 Task: For heading Calibri with Bold.  font size for heading24,  'Change the font style of data to'Bell MT.  and font size to 16,  Change the alignment of both headline & data to Align middle & Align Center.  In the sheet  Expense Manager
Action: Mouse moved to (40, 90)
Screenshot: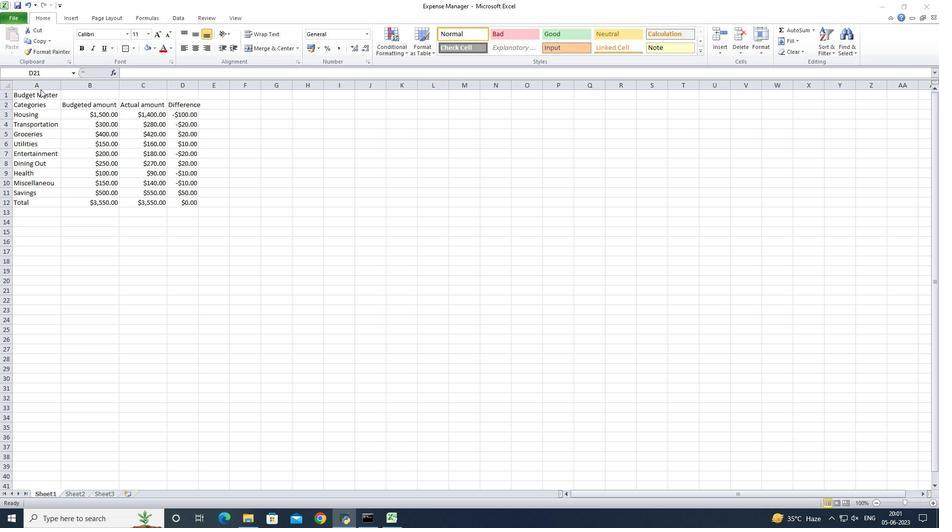 
Action: Mouse pressed left at (40, 90)
Screenshot: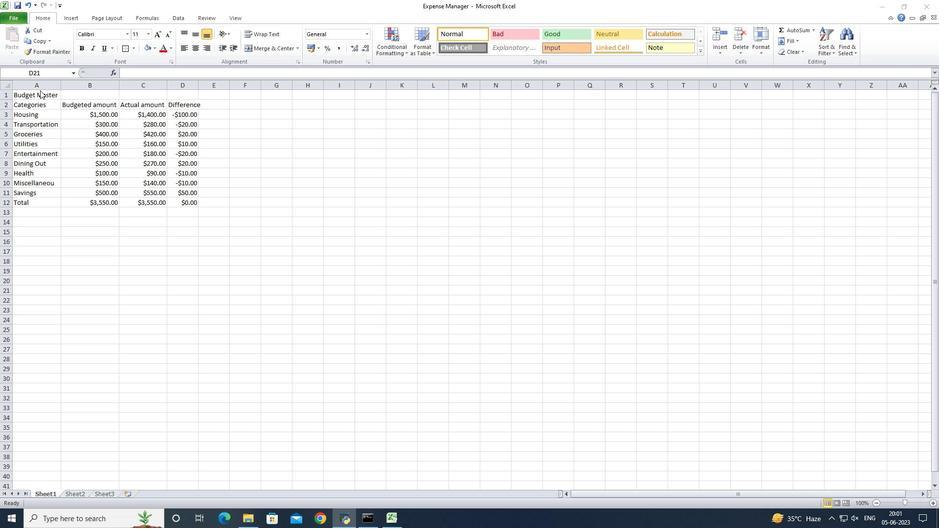 
Action: Mouse moved to (40, 94)
Screenshot: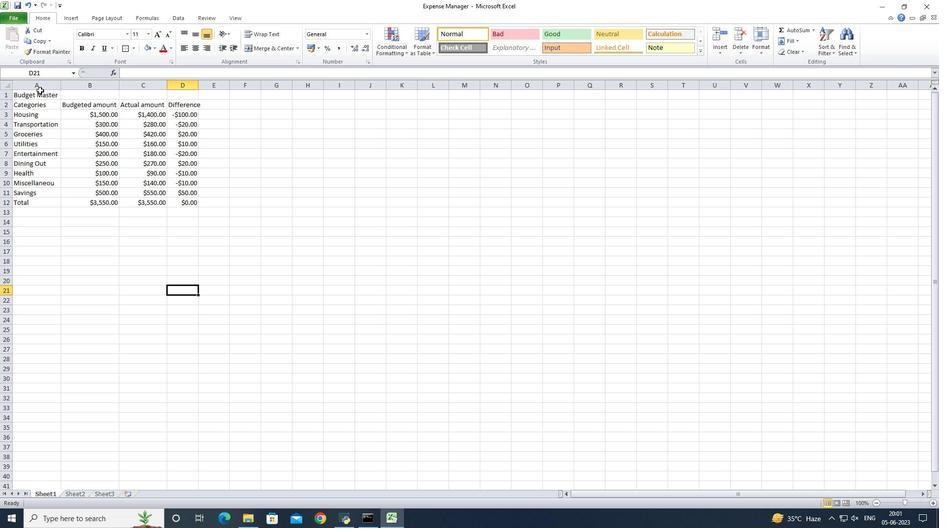 
Action: Mouse pressed left at (40, 94)
Screenshot: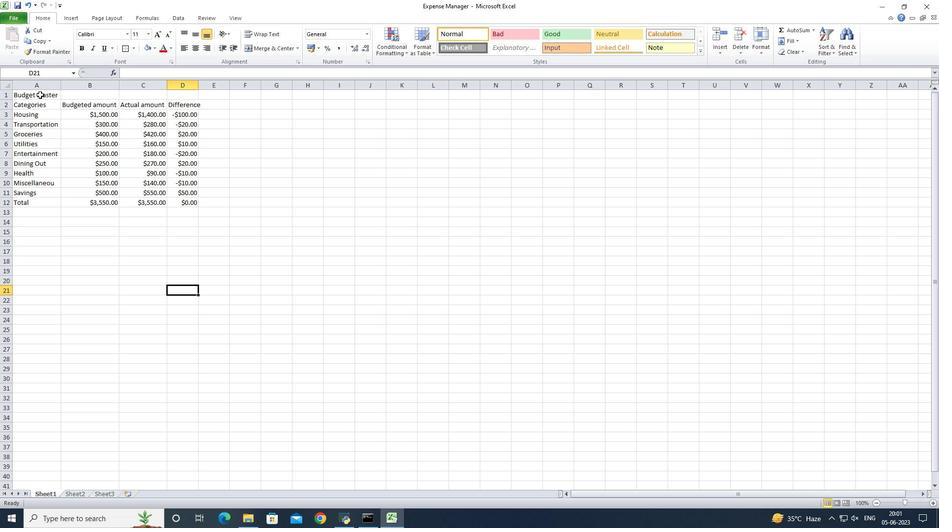 
Action: Mouse moved to (126, 35)
Screenshot: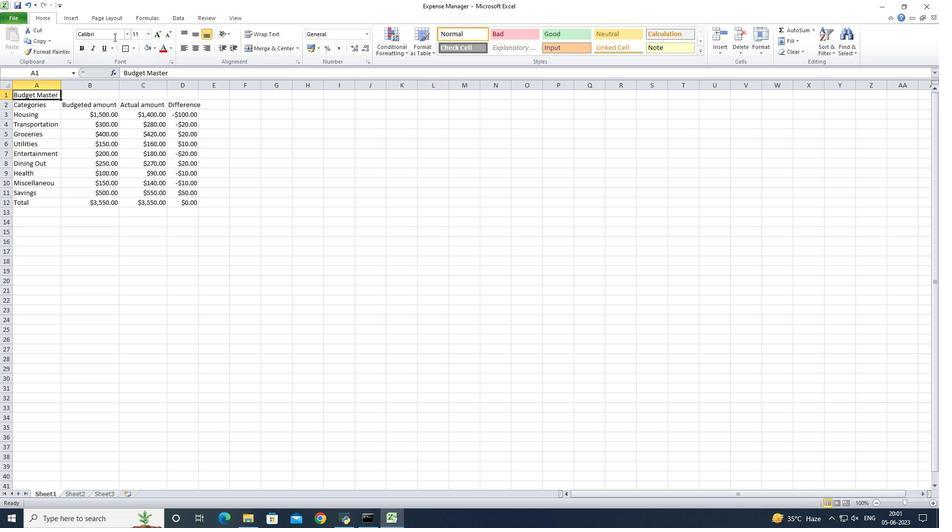 
Action: Mouse pressed left at (126, 35)
Screenshot: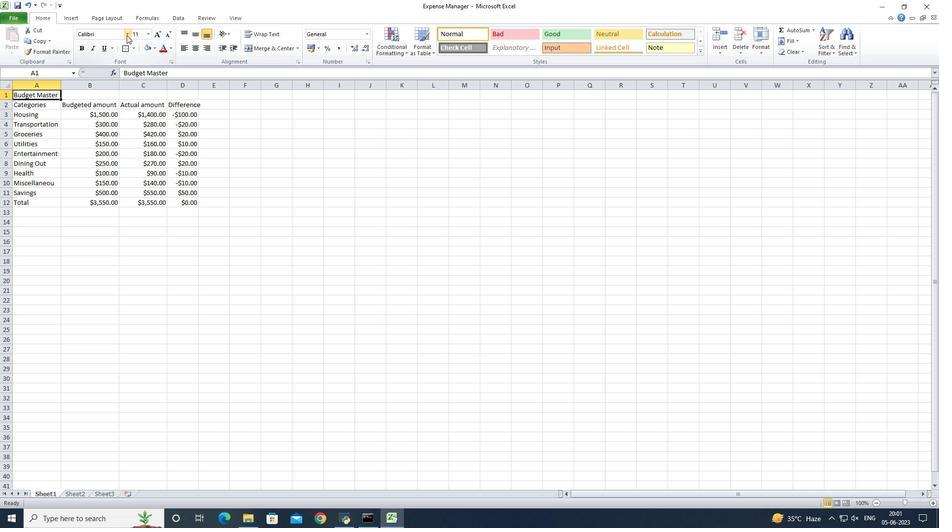 
Action: Mouse moved to (111, 67)
Screenshot: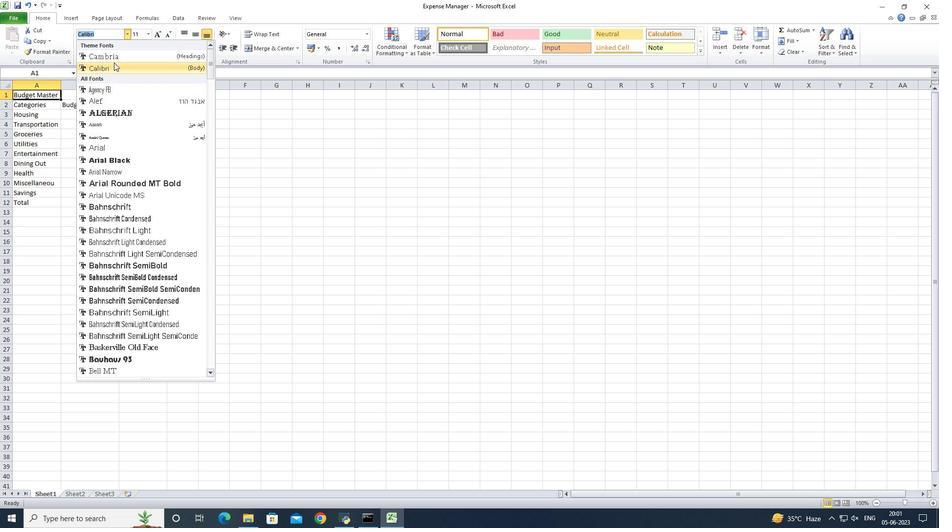 
Action: Mouse pressed left at (111, 67)
Screenshot: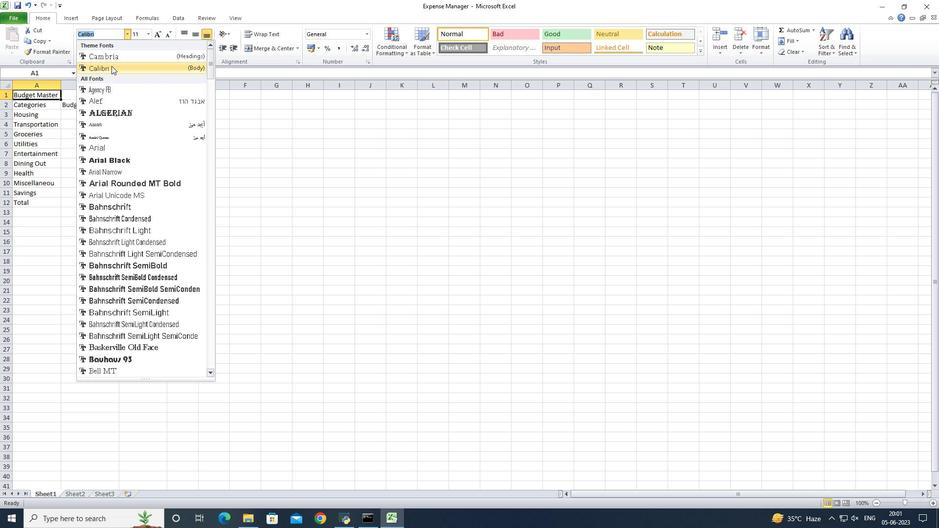 
Action: Mouse moved to (78, 50)
Screenshot: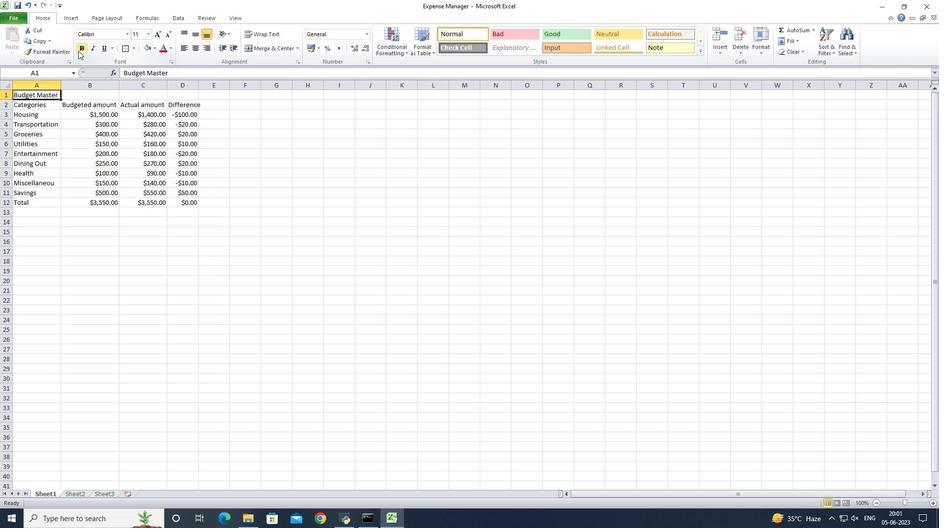 
Action: Mouse pressed left at (78, 50)
Screenshot: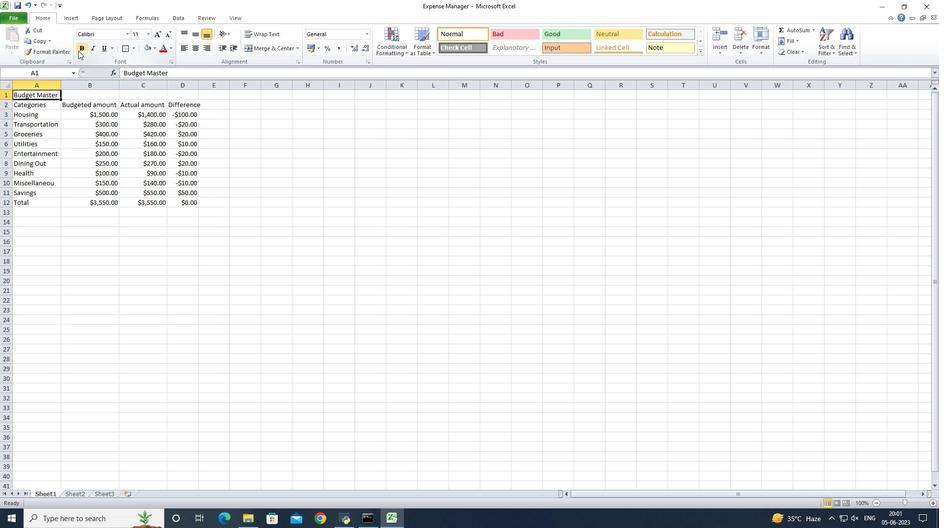 
Action: Mouse moved to (149, 34)
Screenshot: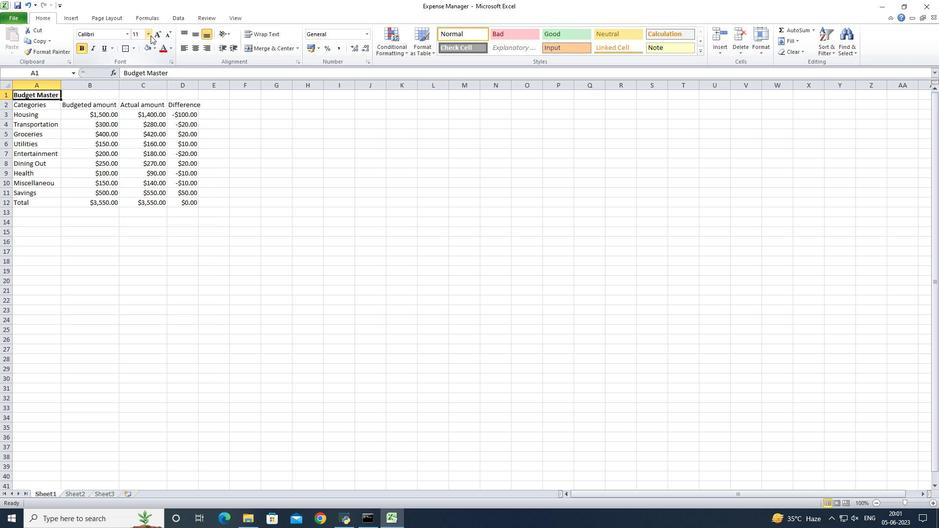
Action: Mouse pressed left at (149, 34)
Screenshot: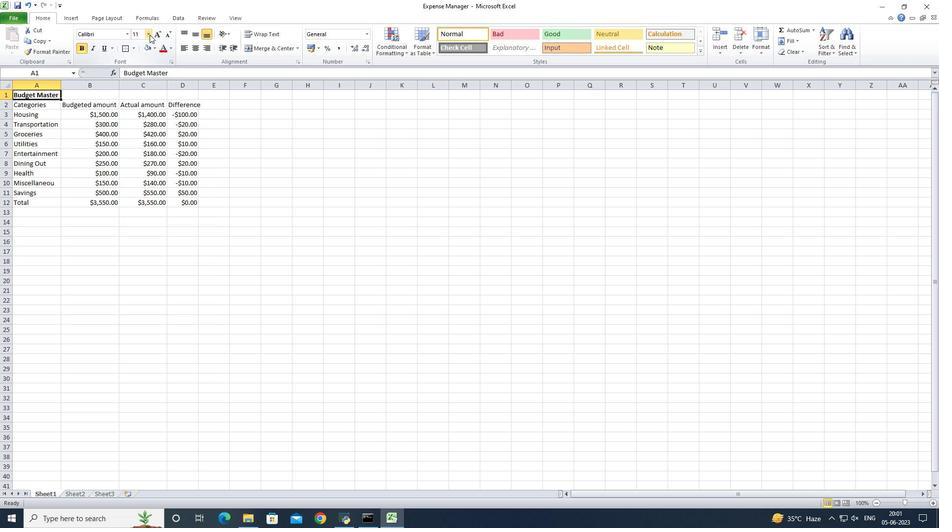 
Action: Mouse moved to (136, 128)
Screenshot: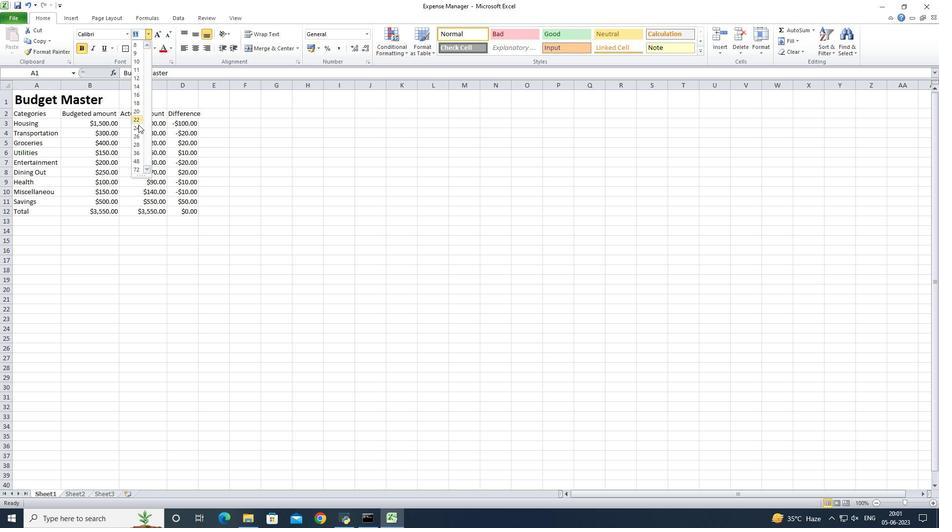 
Action: Mouse pressed left at (136, 128)
Screenshot: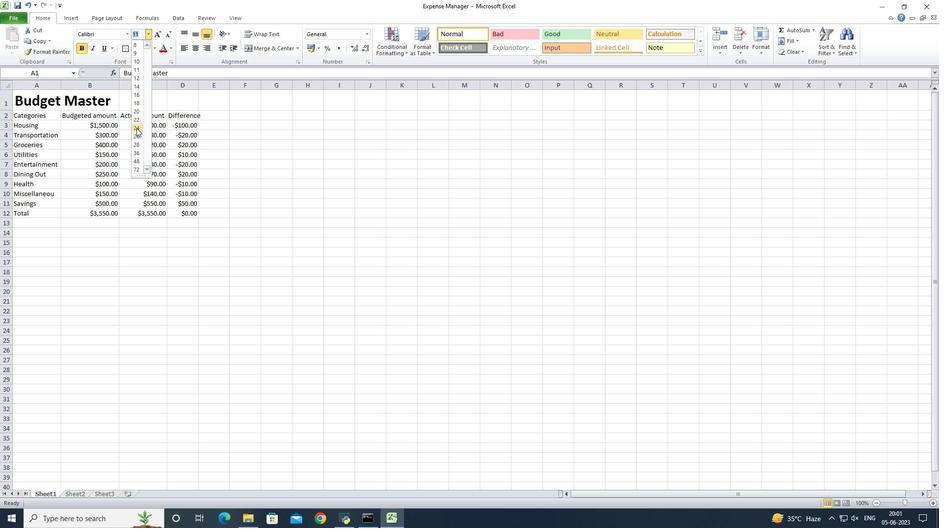
Action: Mouse moved to (44, 117)
Screenshot: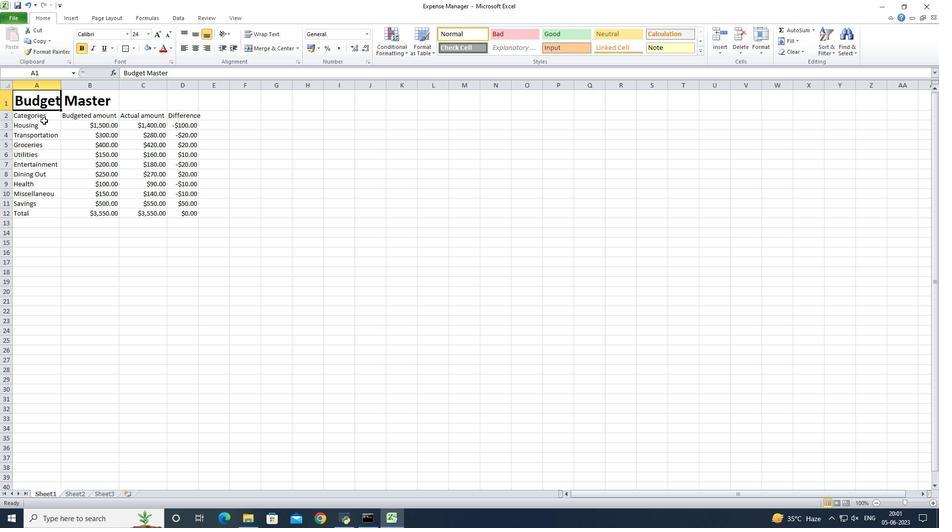 
Action: Mouse pressed left at (44, 117)
Screenshot: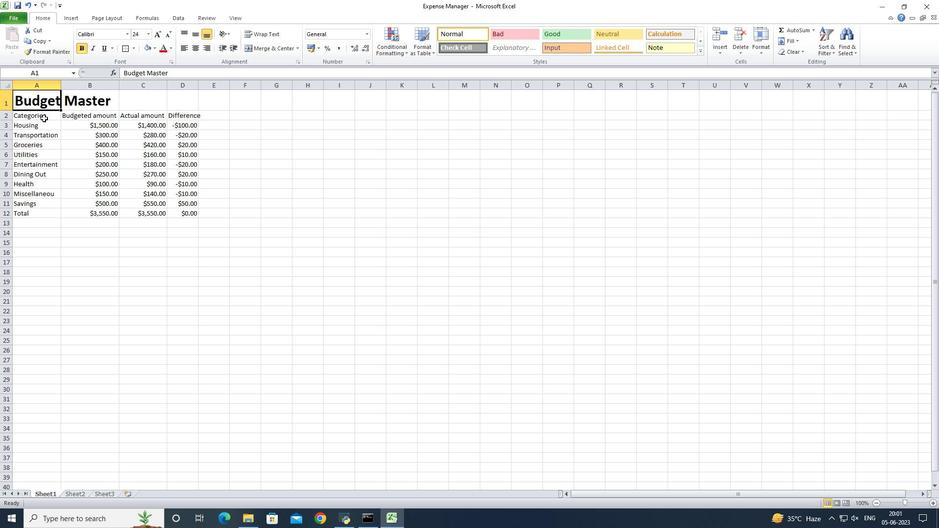 
Action: Mouse moved to (125, 34)
Screenshot: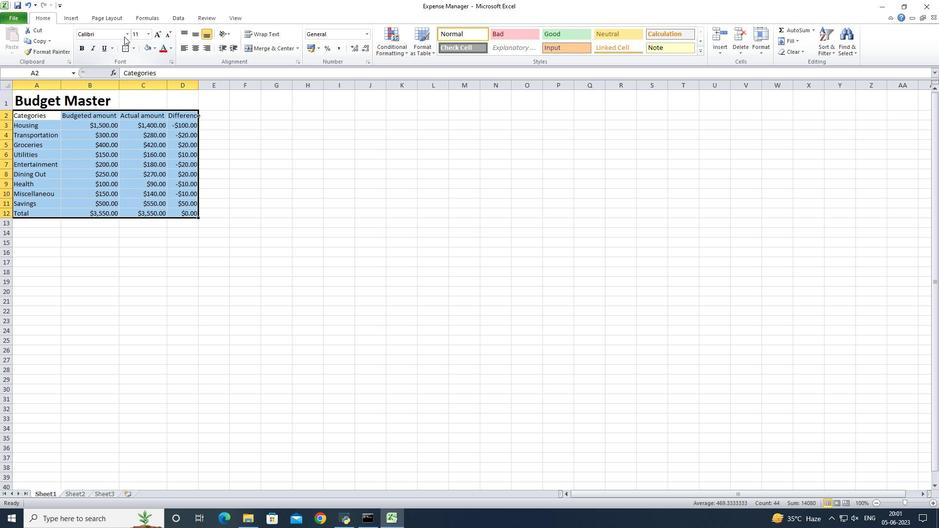 
Action: Mouse pressed left at (125, 34)
Screenshot: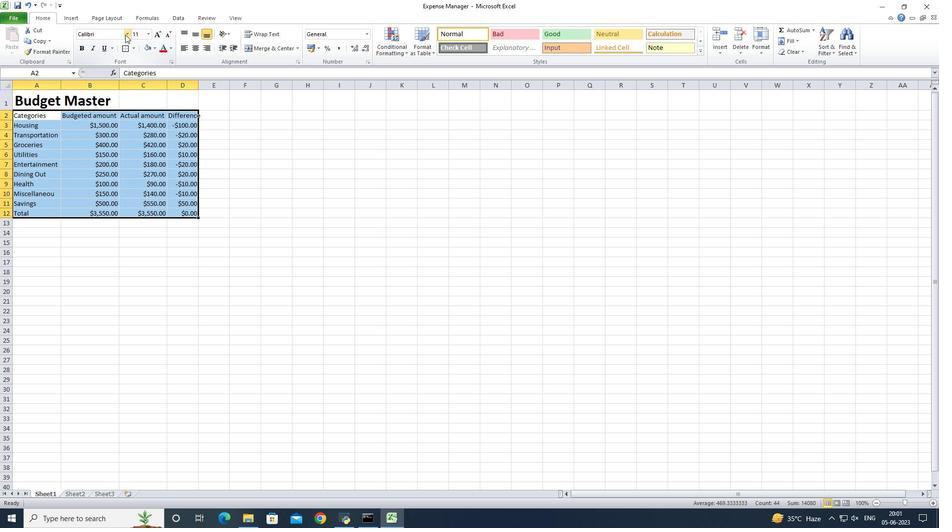 
Action: Mouse moved to (98, 369)
Screenshot: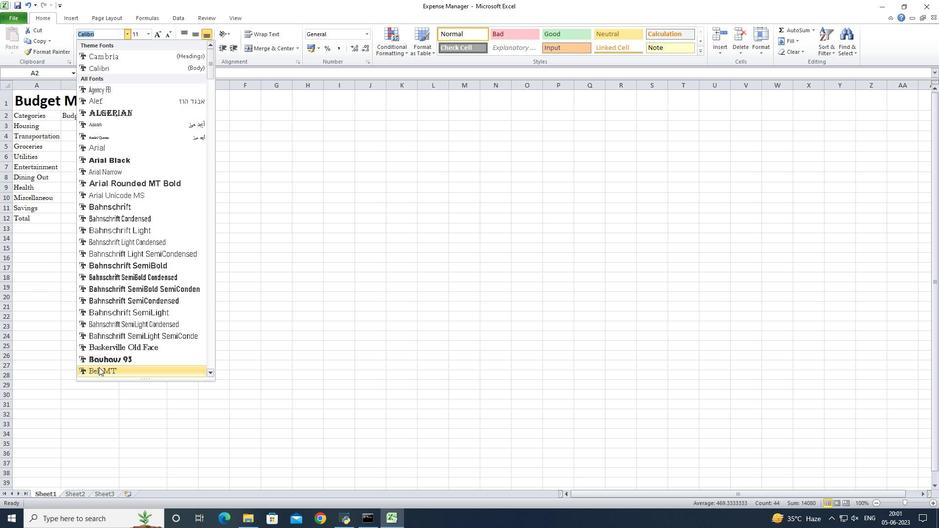 
Action: Mouse pressed left at (98, 369)
Screenshot: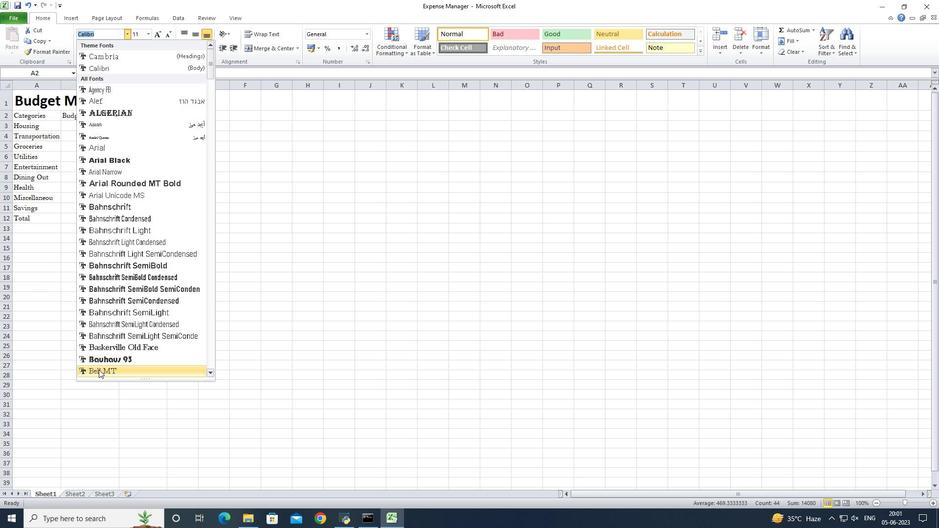
Action: Mouse moved to (151, 33)
Screenshot: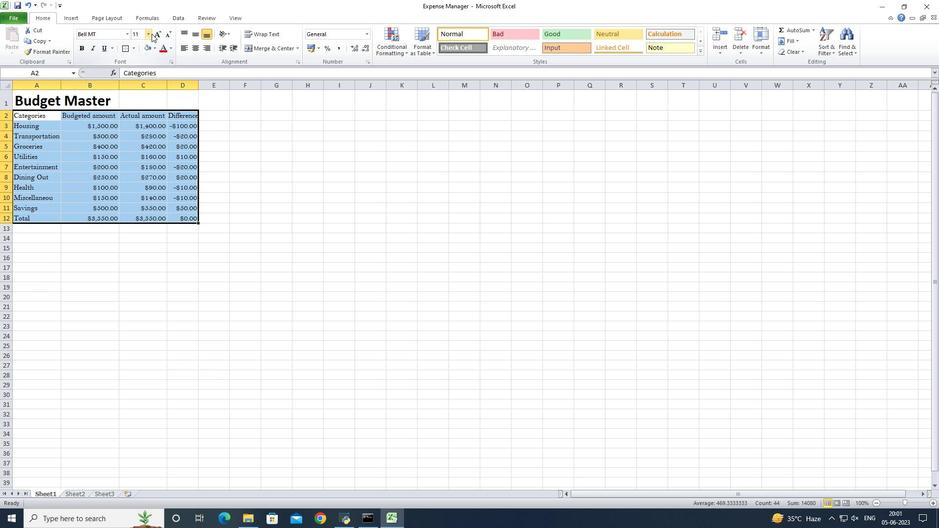 
Action: Mouse pressed left at (151, 33)
Screenshot: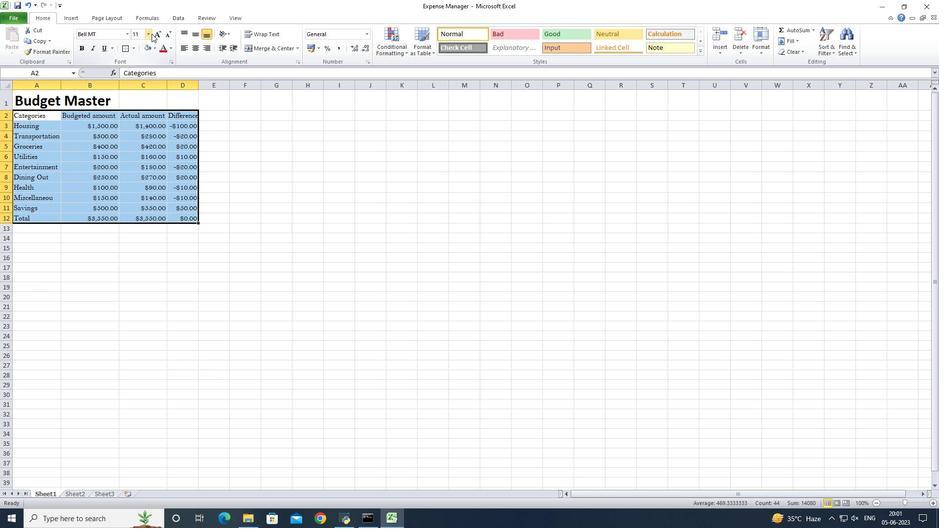 
Action: Mouse moved to (139, 96)
Screenshot: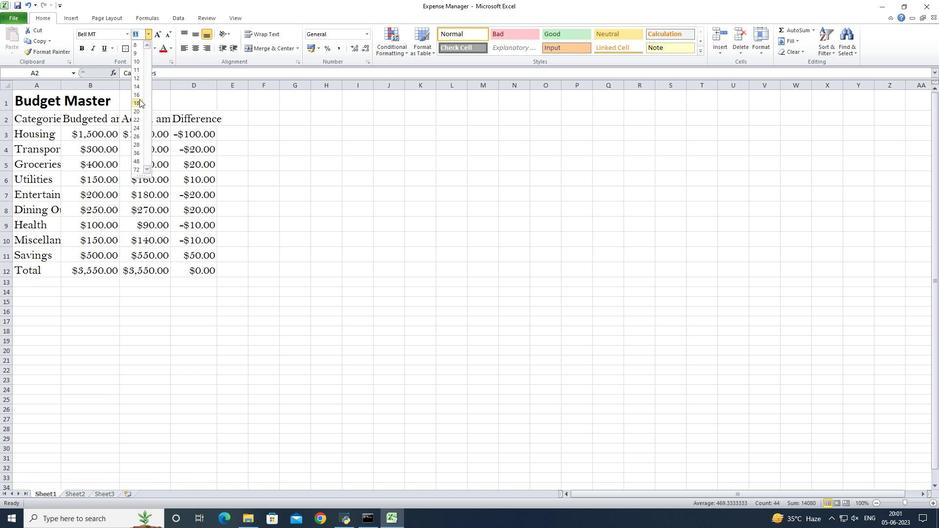 
Action: Mouse pressed left at (139, 96)
Screenshot: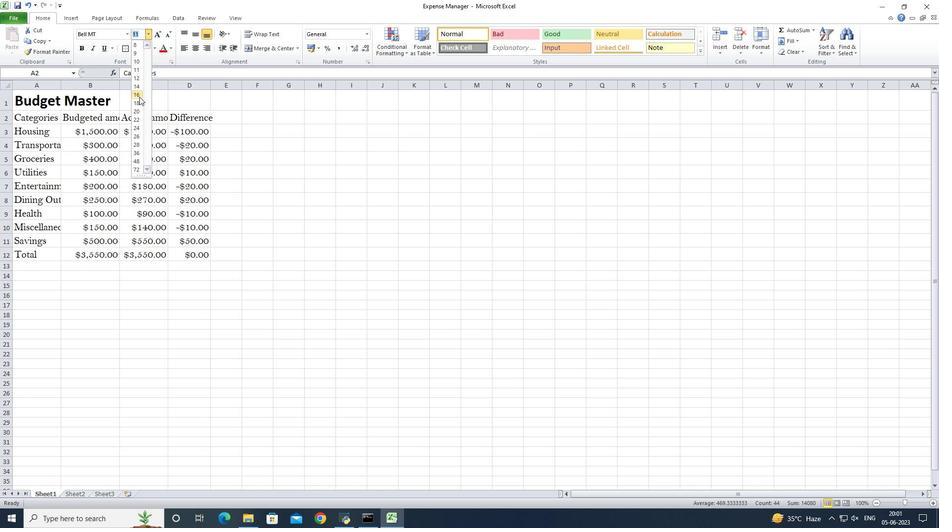 
Action: Mouse moved to (57, 98)
Screenshot: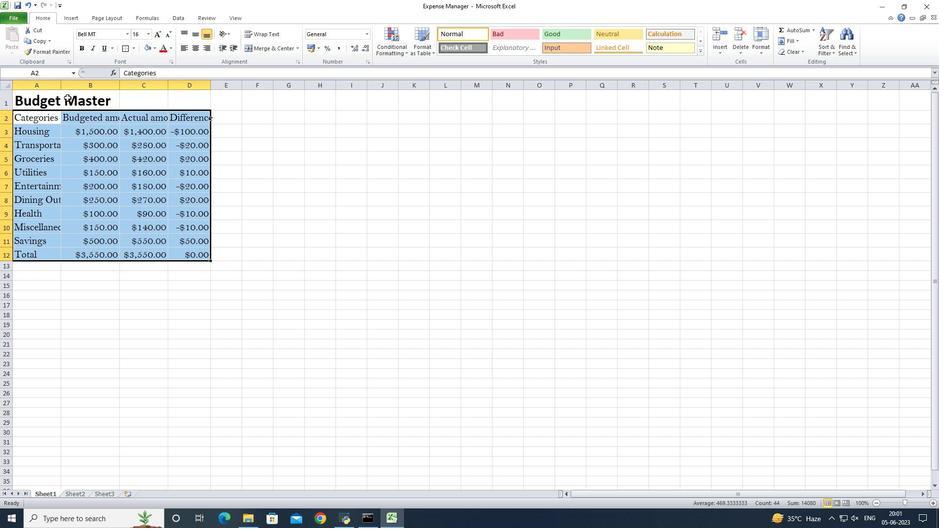 
Action: Mouse pressed left at (57, 98)
Screenshot: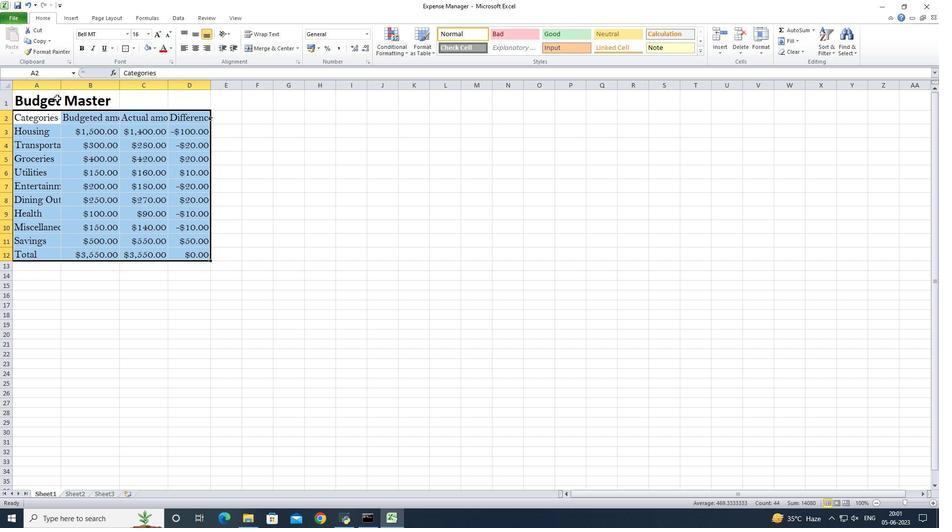 
Action: Mouse moved to (197, 35)
Screenshot: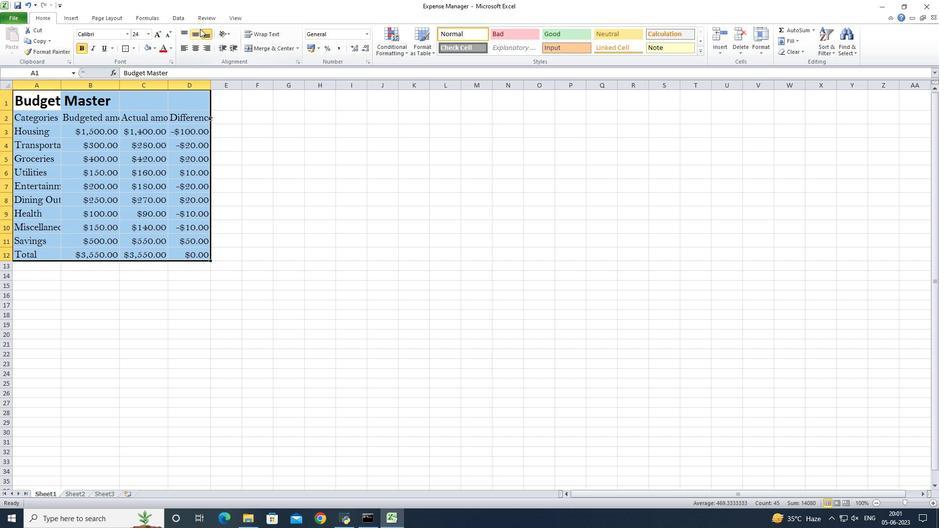 
Action: Mouse pressed left at (197, 35)
Screenshot: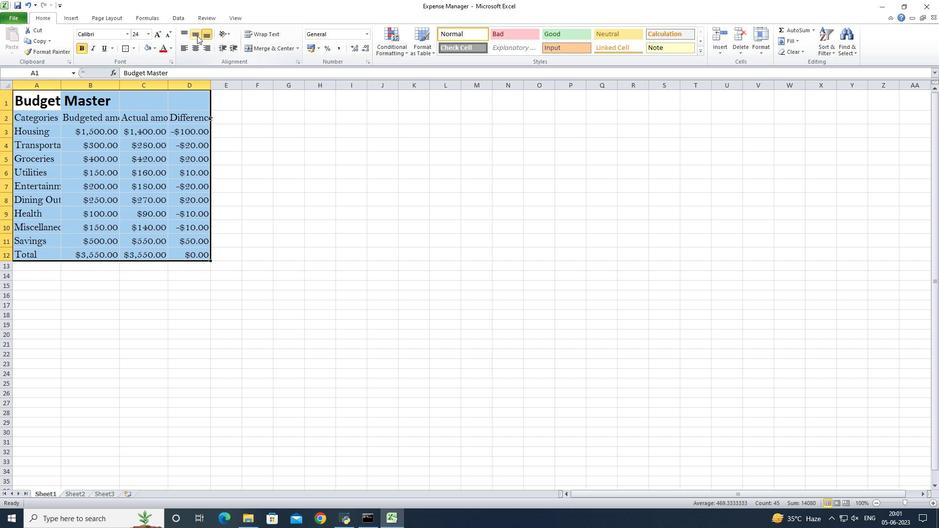 
Action: Mouse moved to (193, 49)
Screenshot: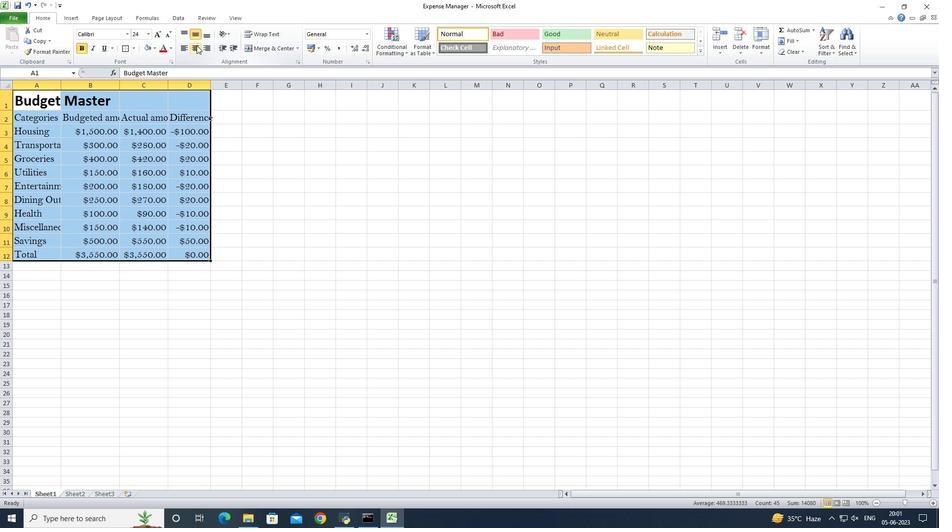 
Action: Mouse pressed left at (193, 49)
Screenshot: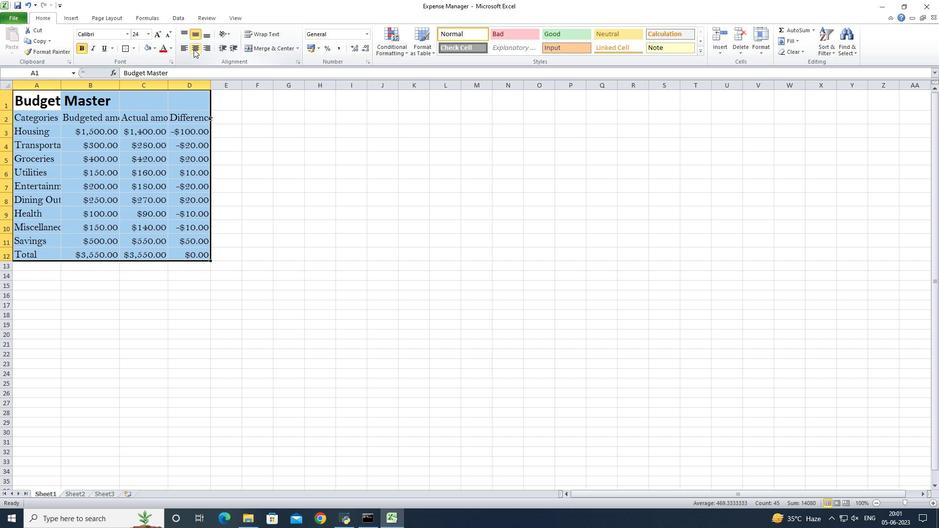 
Action: Mouse moved to (60, 85)
Screenshot: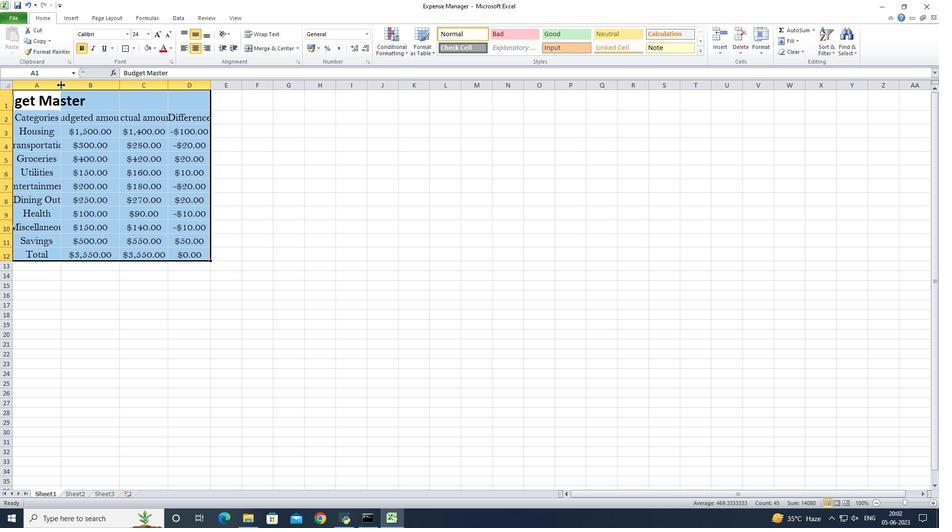 
Action: Mouse pressed left at (60, 85)
Screenshot: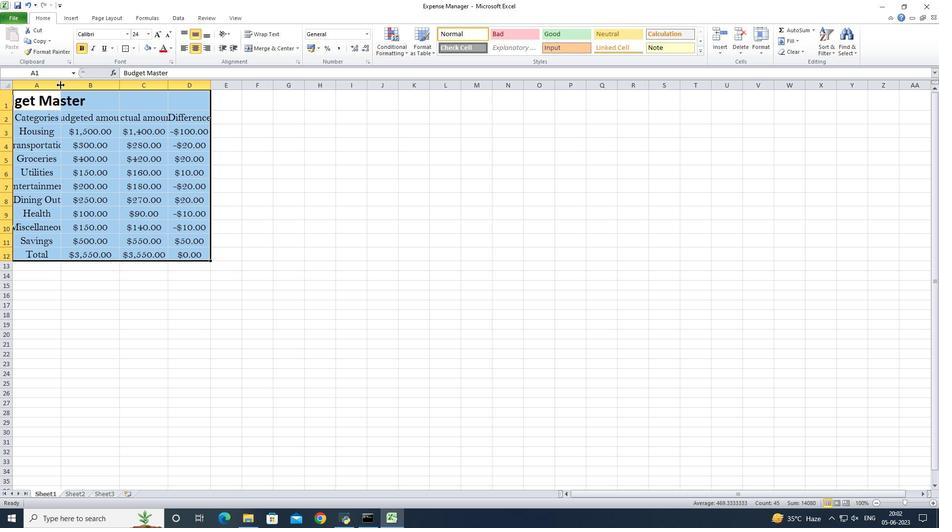 
Action: Mouse pressed left at (60, 85)
Screenshot: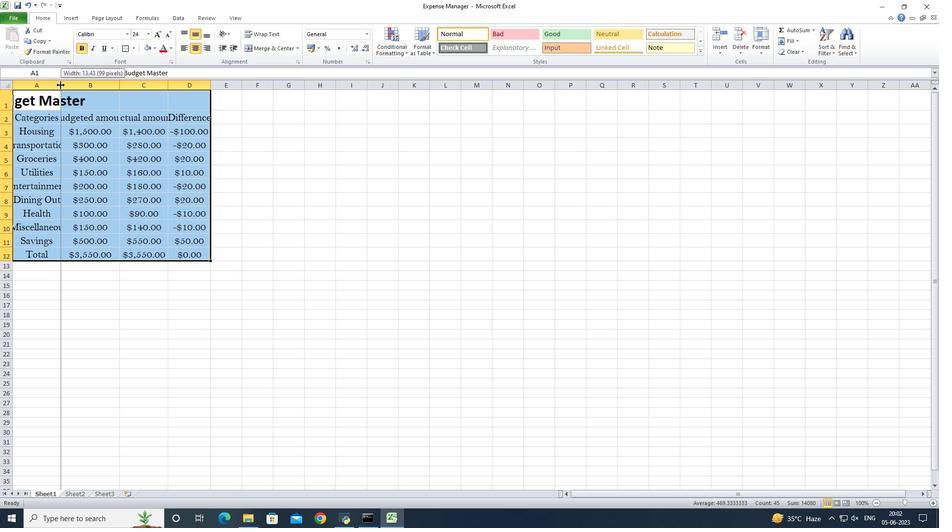 
Action: Mouse moved to (176, 86)
Screenshot: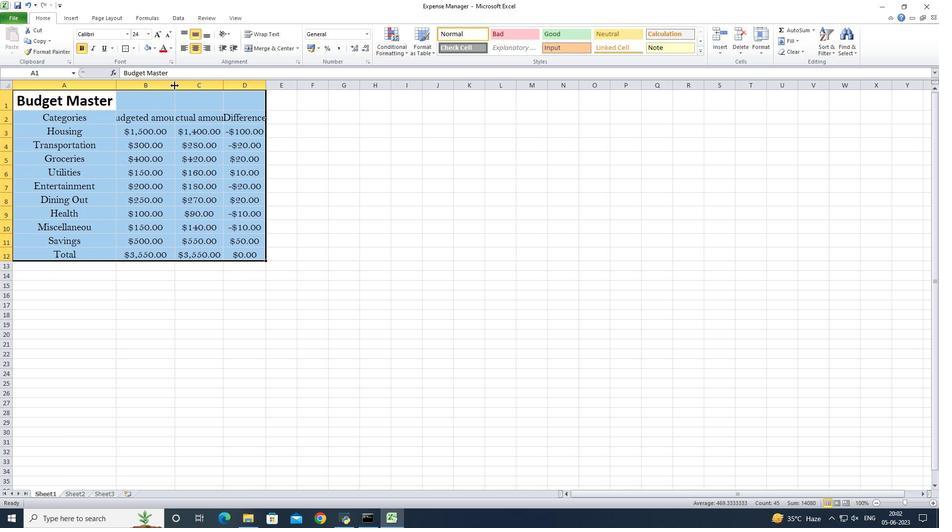 
Action: Mouse pressed left at (176, 86)
Screenshot: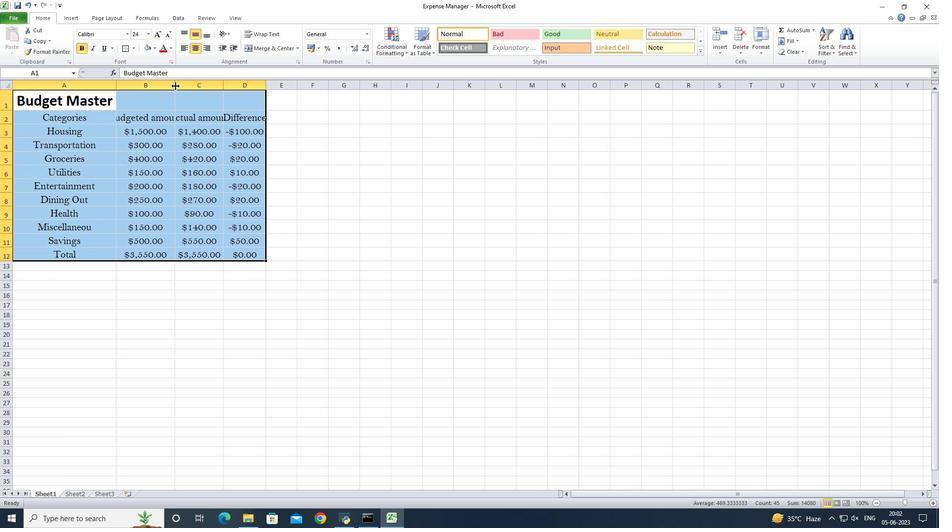 
Action: Mouse pressed left at (176, 86)
Screenshot: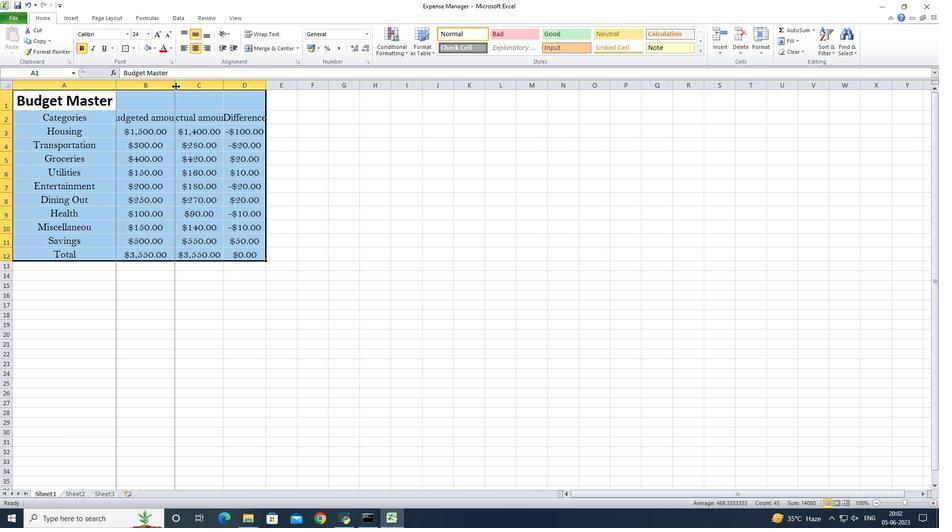 
Action: Mouse moved to (242, 85)
Screenshot: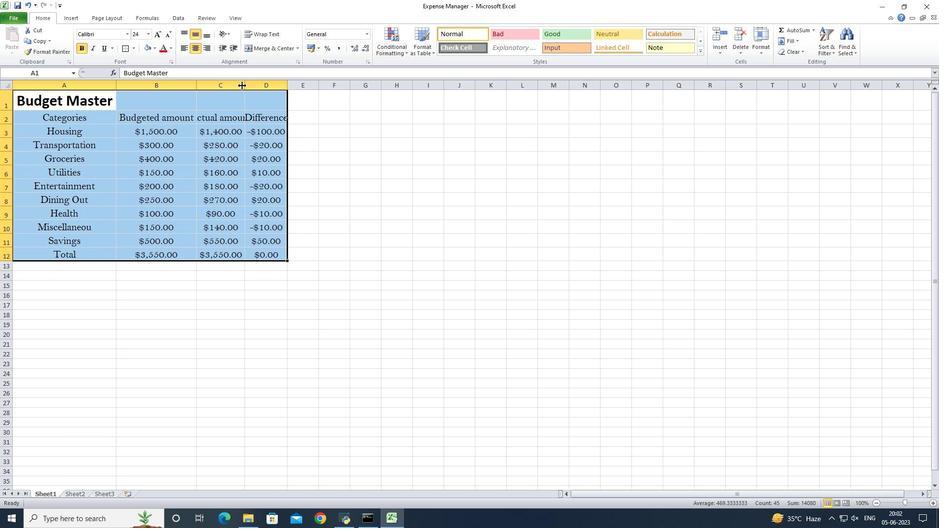 
Action: Mouse pressed left at (242, 85)
Screenshot: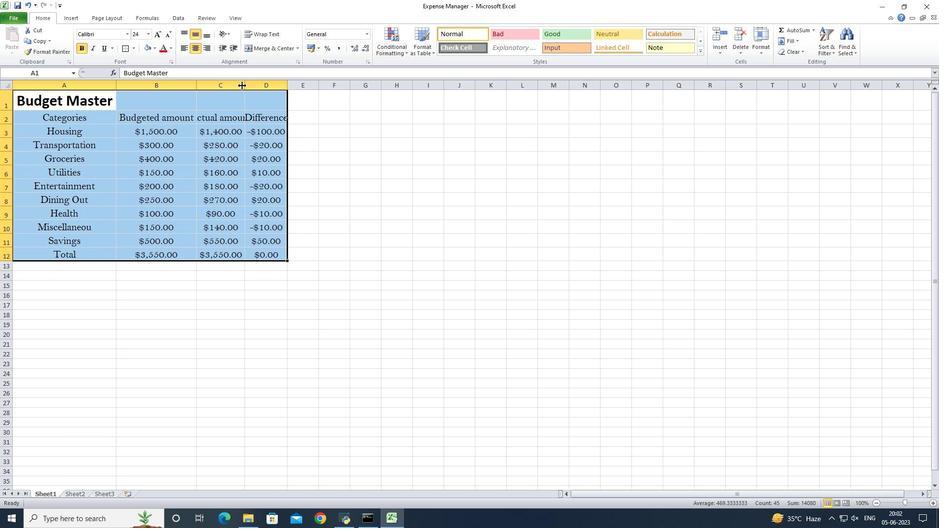 
Action: Mouse moved to (243, 85)
Screenshot: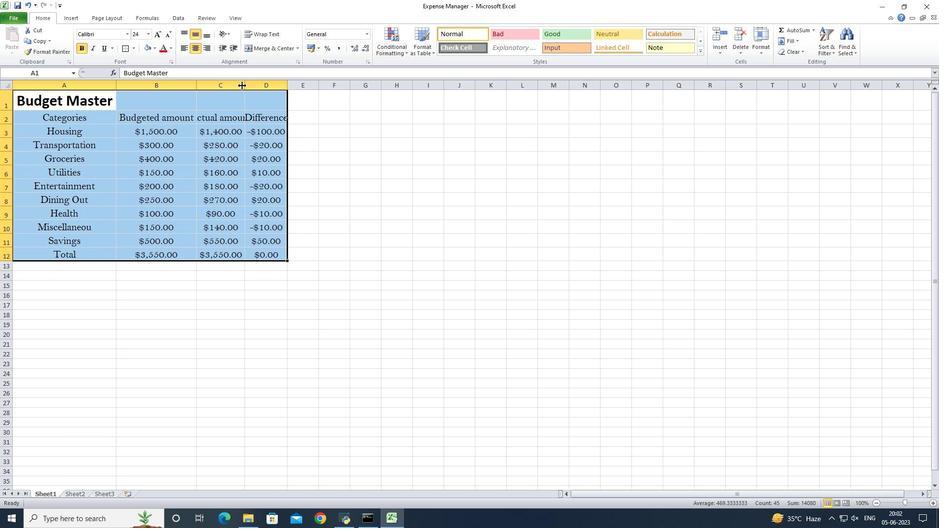 
Action: Mouse pressed left at (243, 85)
Screenshot: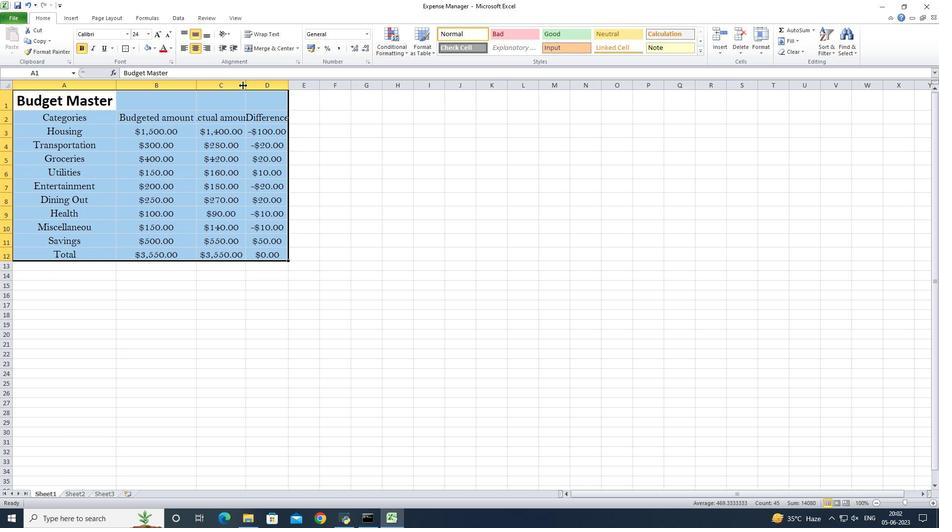 
Action: Mouse moved to (245, 84)
Screenshot: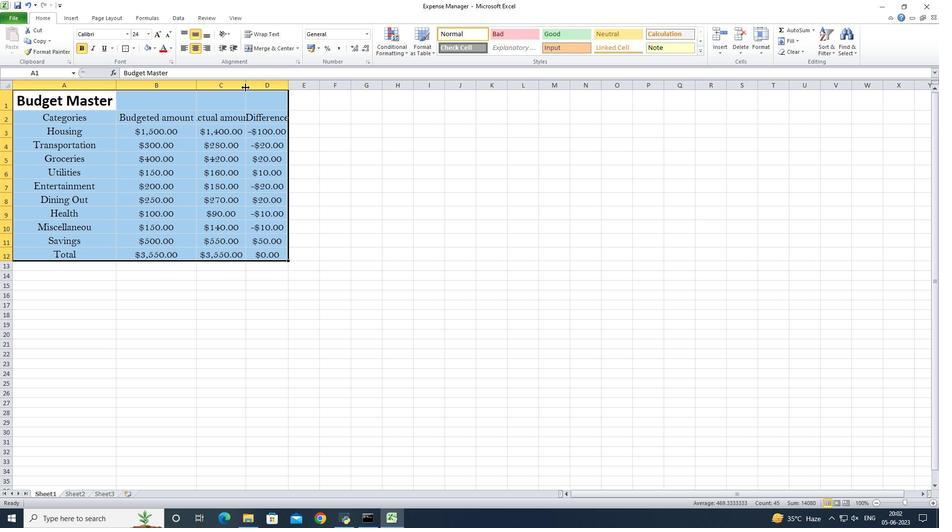
Action: Mouse pressed left at (245, 84)
Screenshot: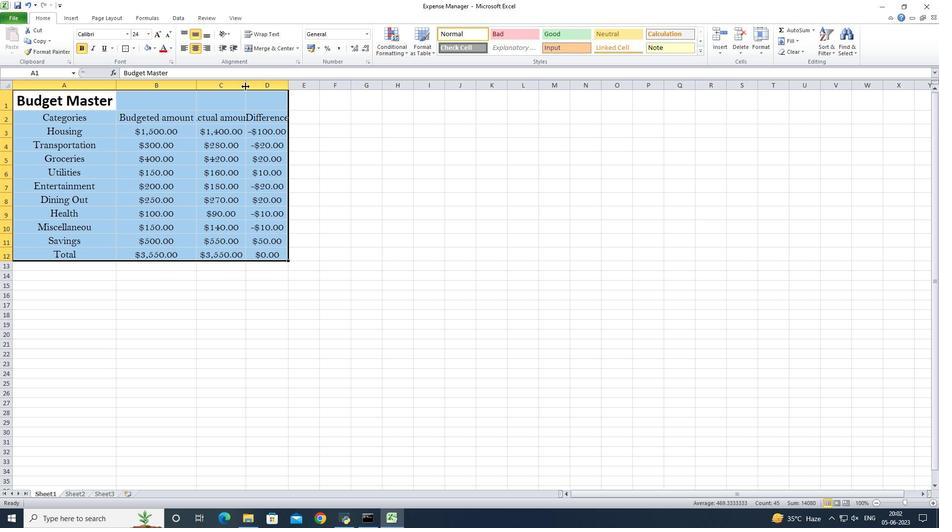 
Action: Mouse pressed left at (245, 84)
Screenshot: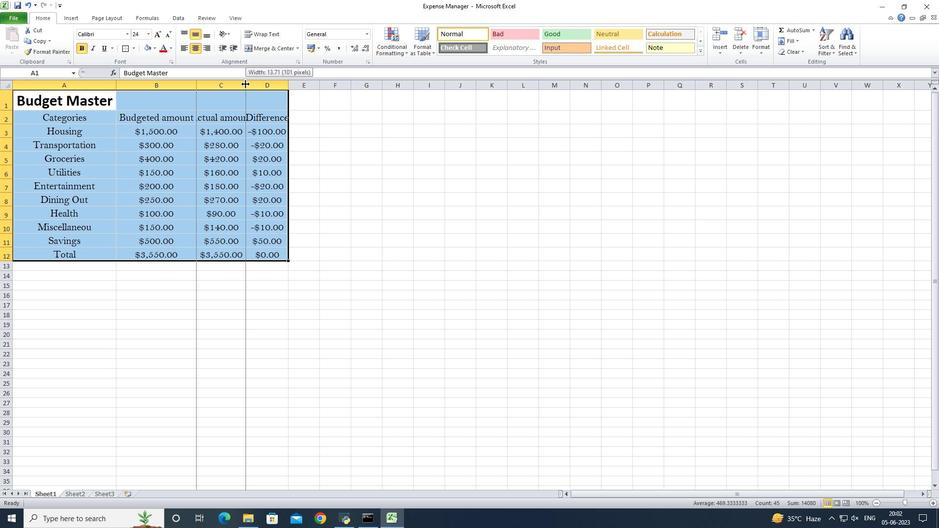 
Action: Mouse moved to (304, 87)
Screenshot: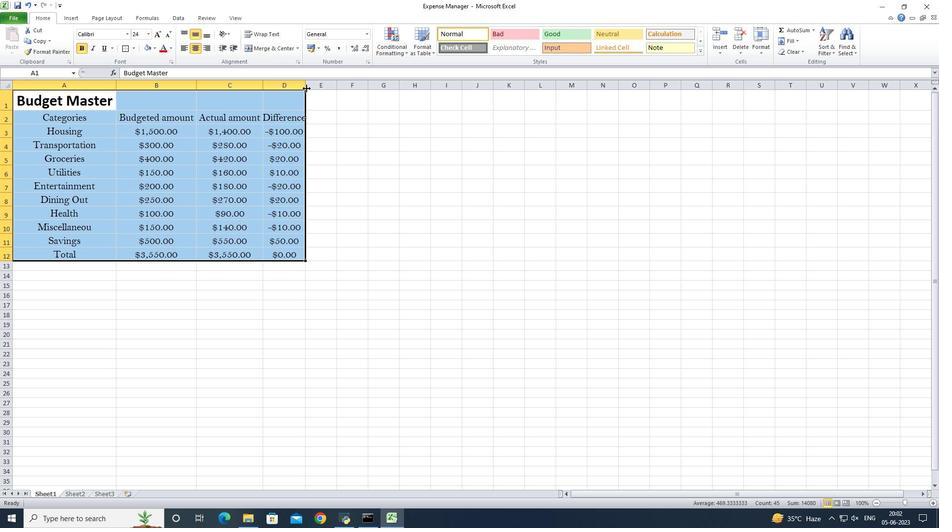 
Action: Mouse pressed left at (304, 87)
Screenshot: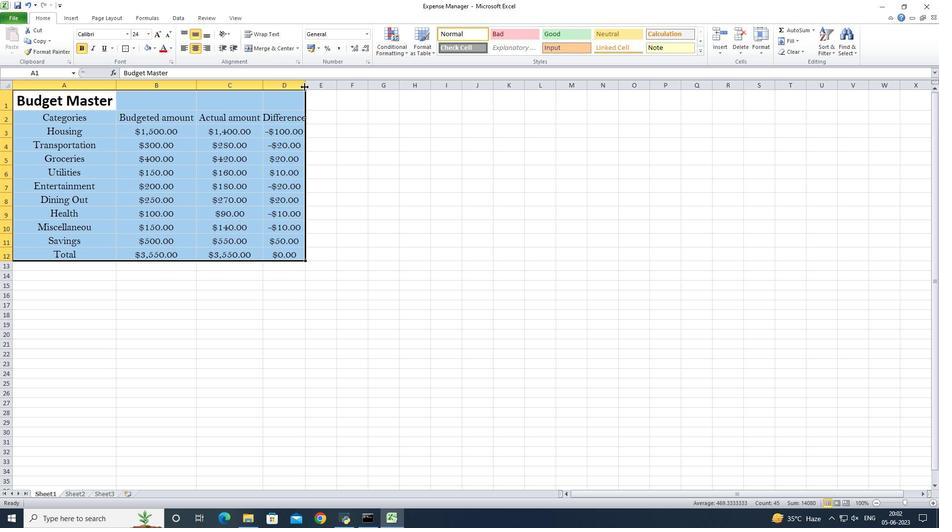 
Action: Mouse pressed left at (304, 87)
Screenshot: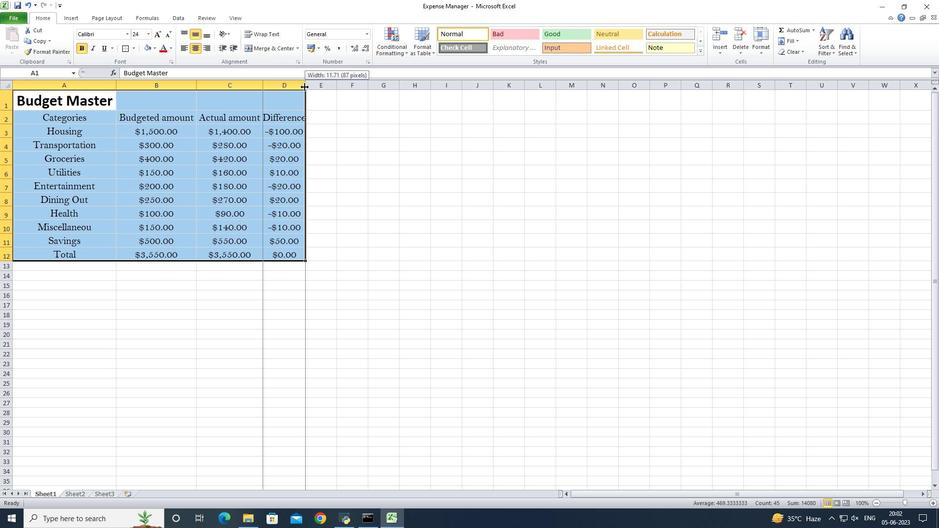 
Action: Mouse moved to (77, 317)
Screenshot: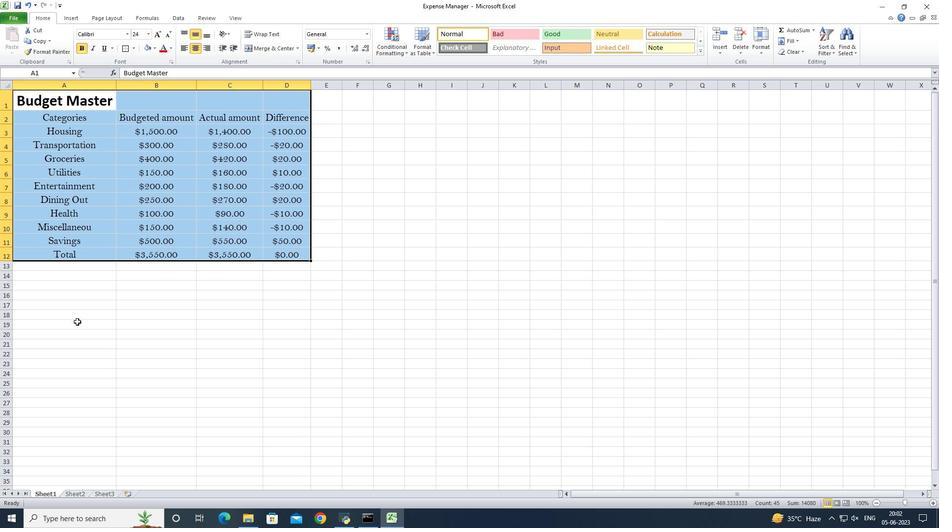 
Action: Key pressed ctrl+S
Screenshot: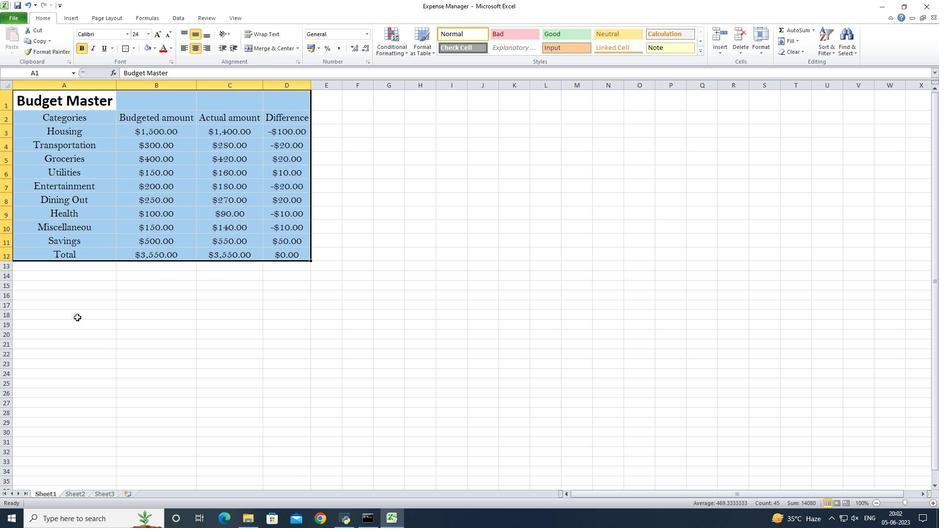 
Action: Mouse moved to (80, 315)
Screenshot: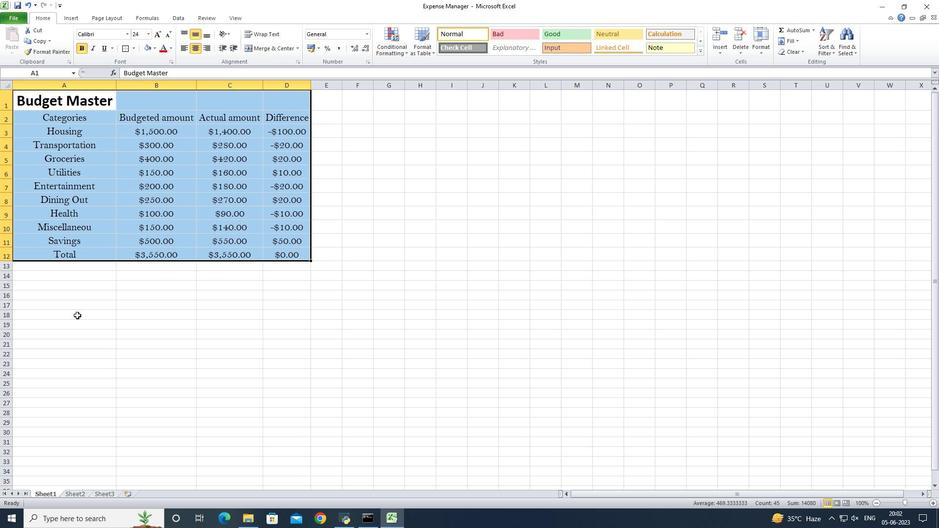 
